 Task: Set the default behavior for on-device site data content to "Delete data sites have saved to your device when you close all windows".
Action: Mouse moved to (1110, 39)
Screenshot: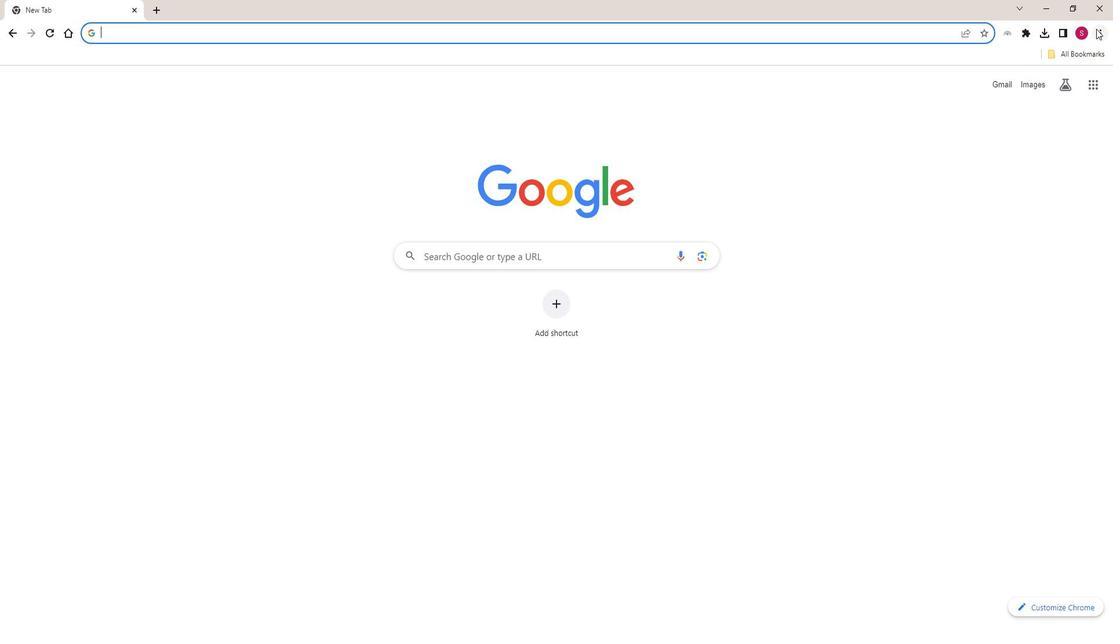 
Action: Mouse pressed left at (1110, 39)
Screenshot: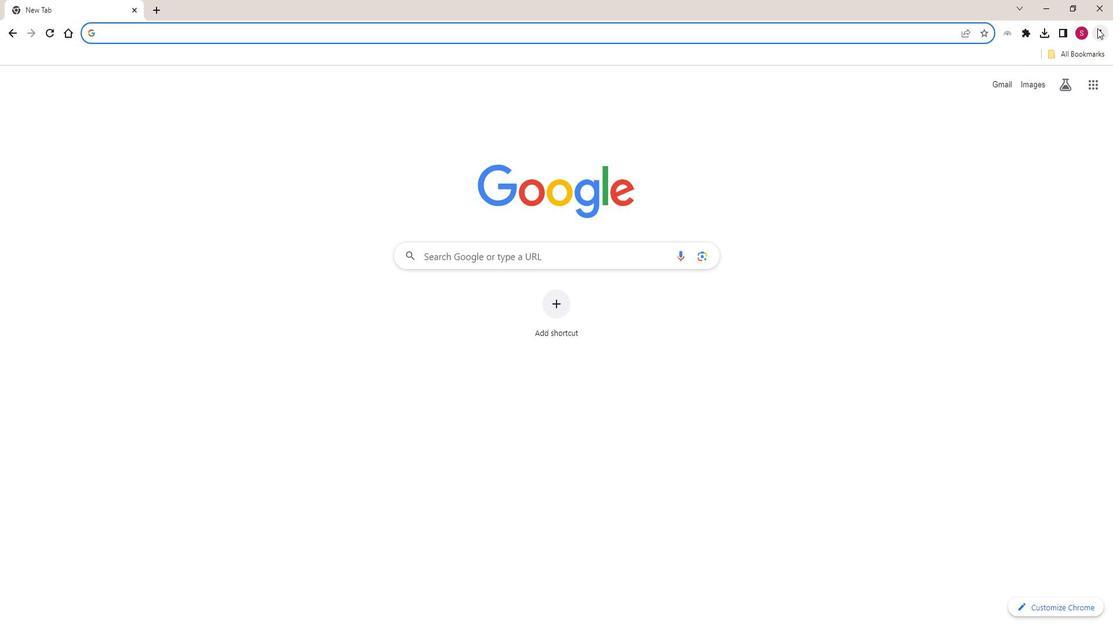 
Action: Mouse moved to (989, 255)
Screenshot: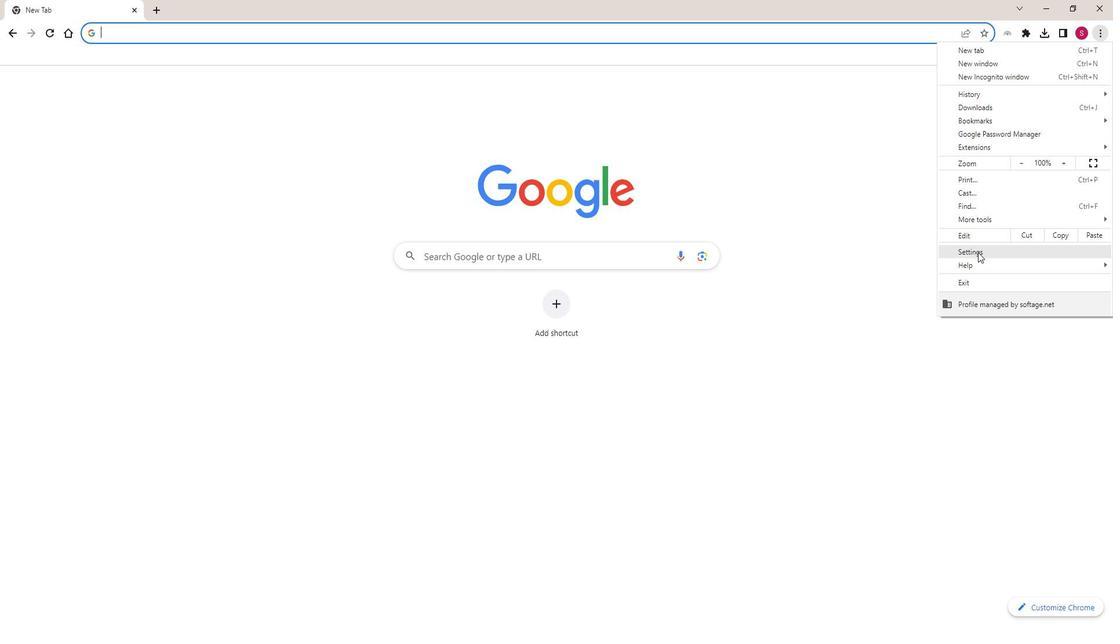 
Action: Mouse pressed left at (989, 255)
Screenshot: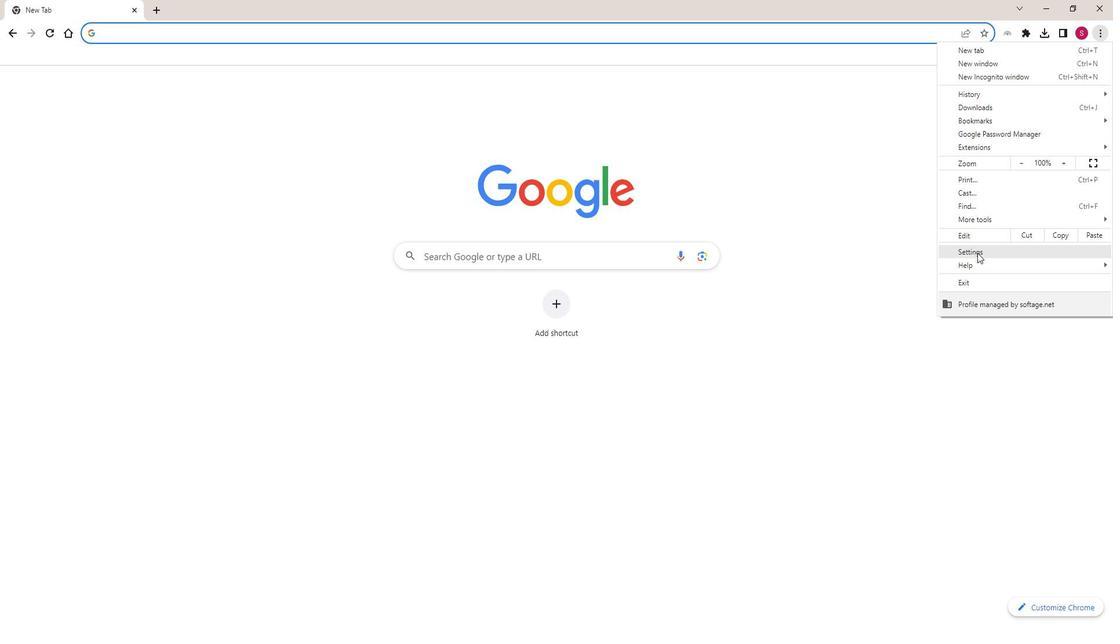 
Action: Mouse moved to (84, 149)
Screenshot: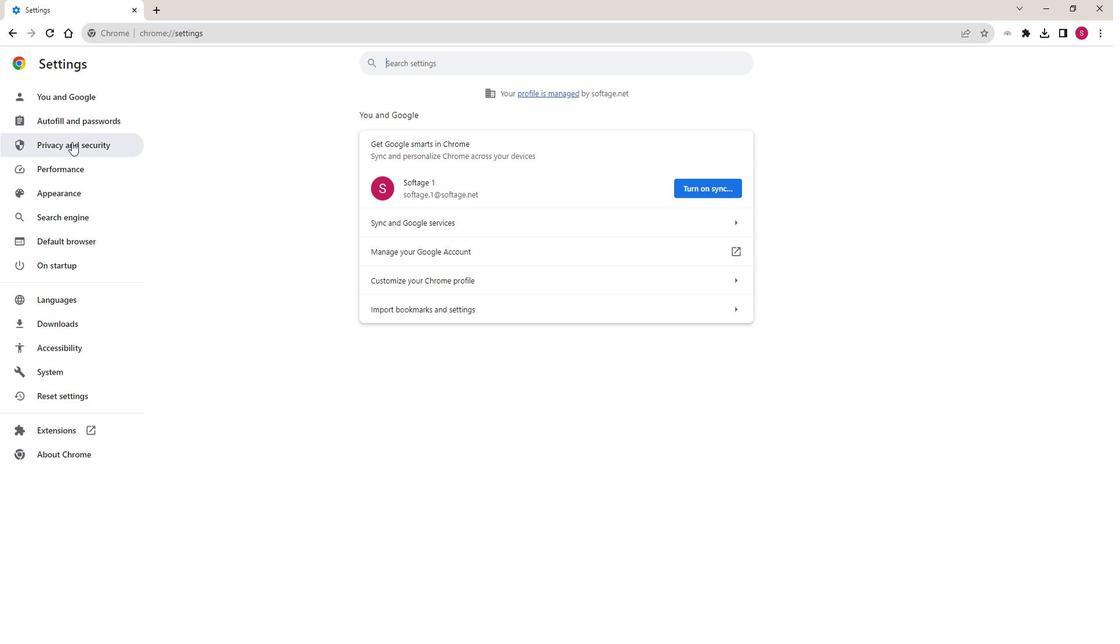 
Action: Mouse pressed left at (84, 149)
Screenshot: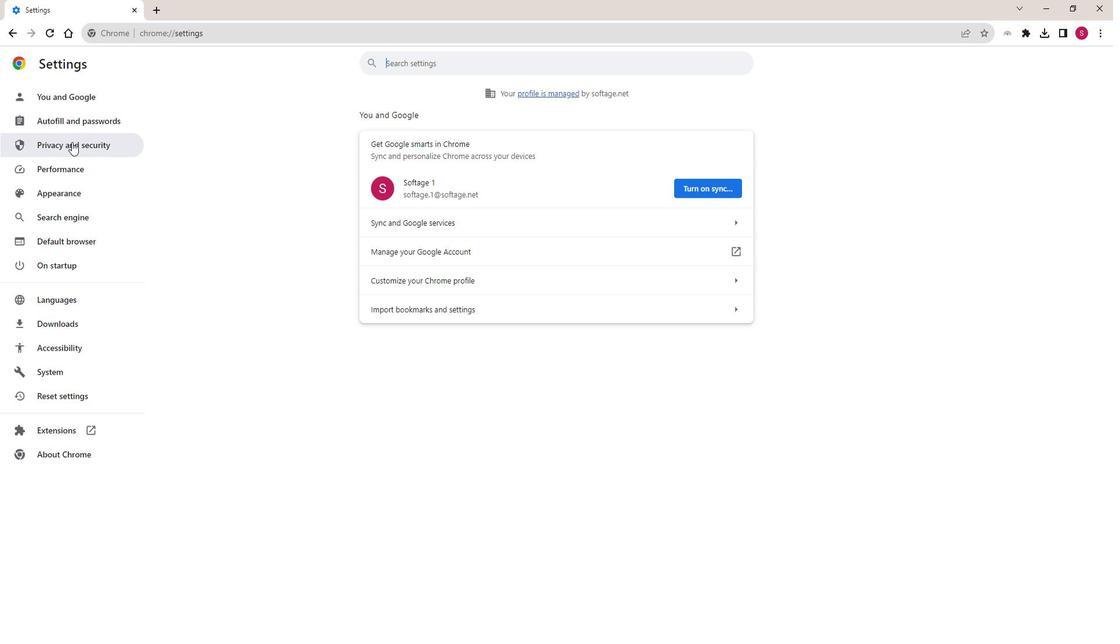 
Action: Mouse moved to (661, 379)
Screenshot: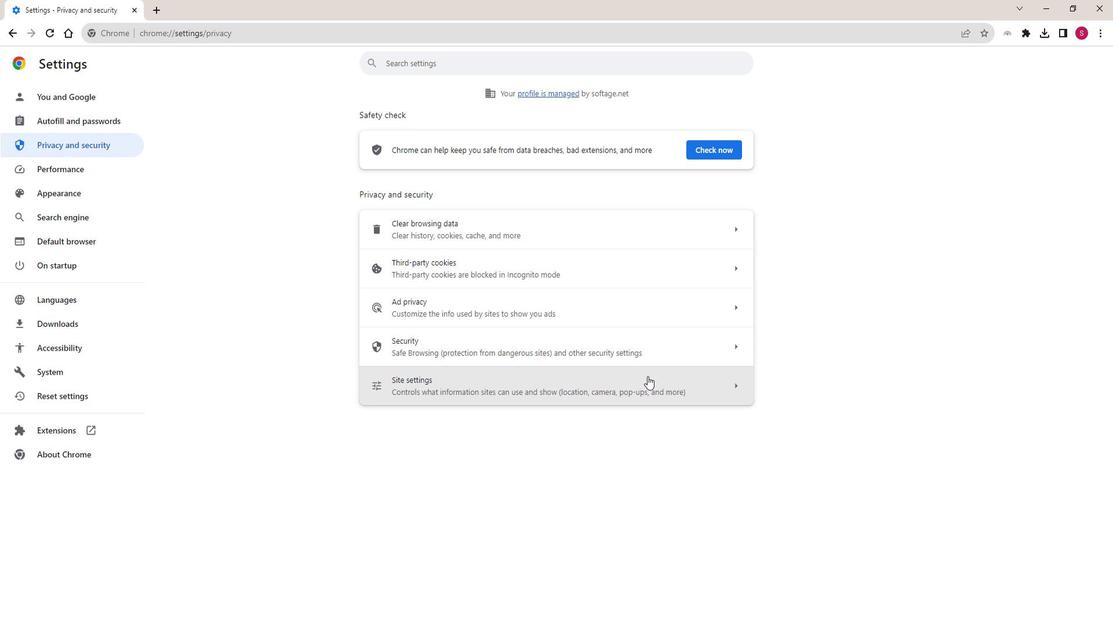 
Action: Mouse pressed left at (661, 379)
Screenshot: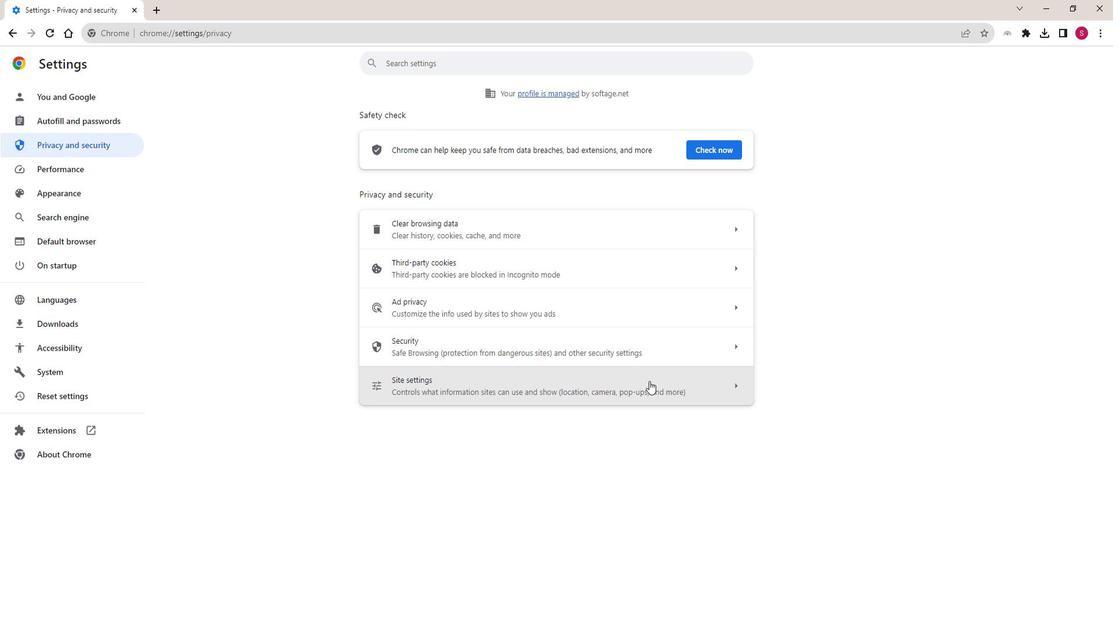 
Action: Mouse scrolled (661, 378) with delta (0, 0)
Screenshot: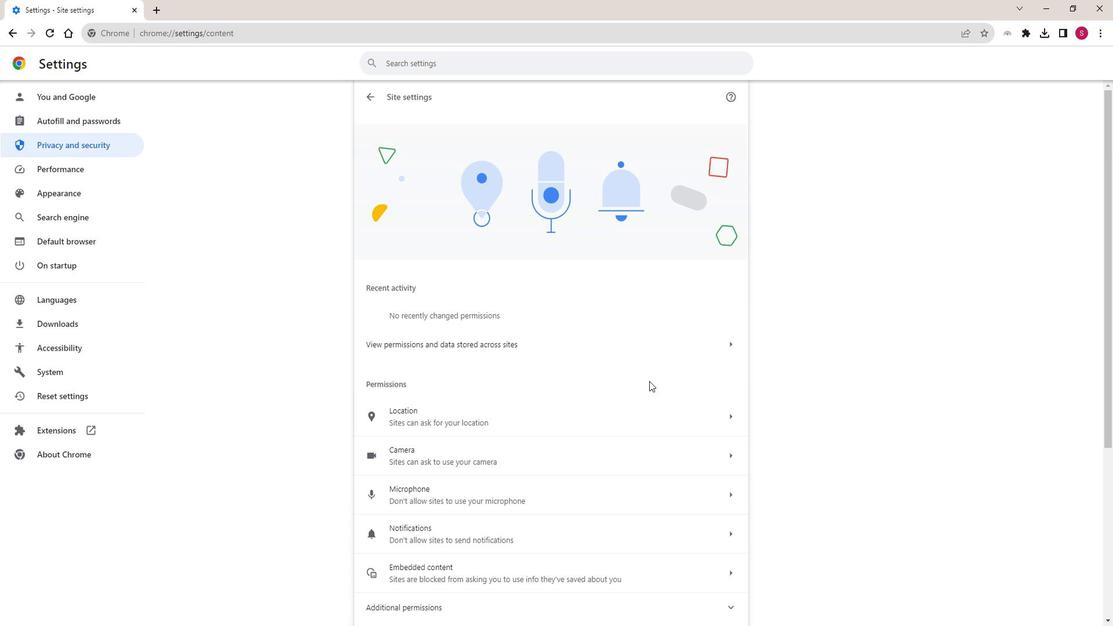 
Action: Mouse moved to (662, 381)
Screenshot: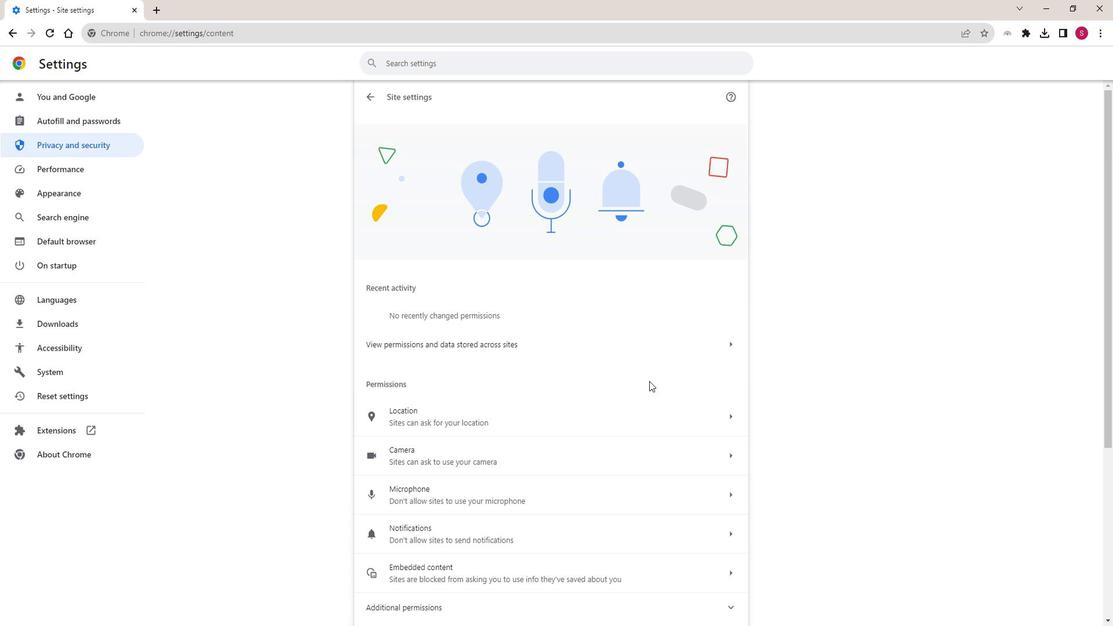 
Action: Mouse scrolled (662, 380) with delta (0, 0)
Screenshot: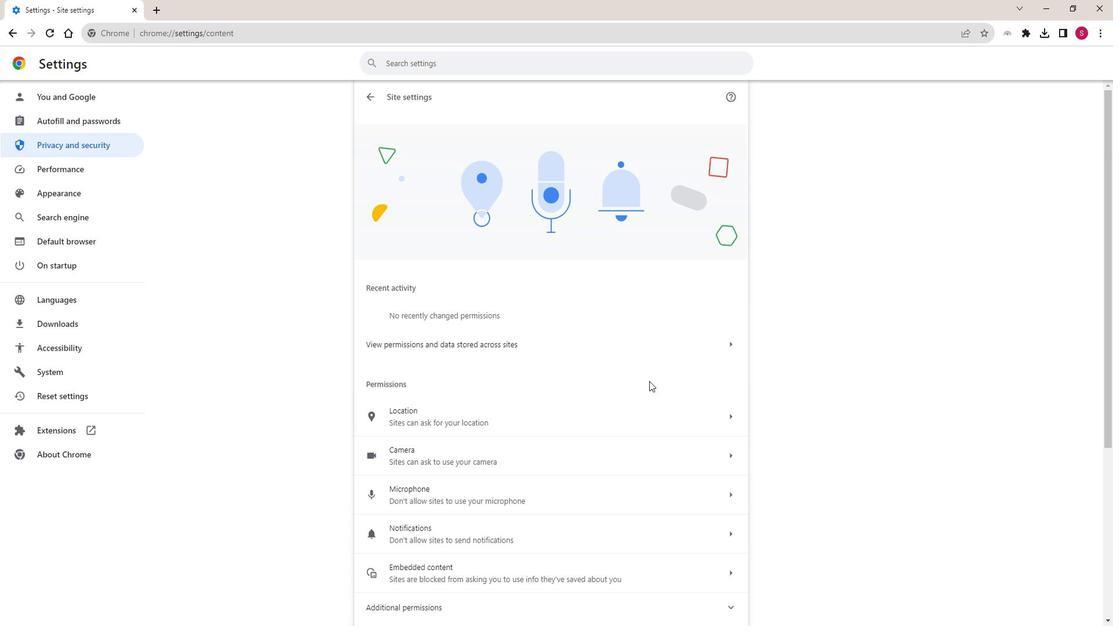 
Action: Mouse moved to (662, 382)
Screenshot: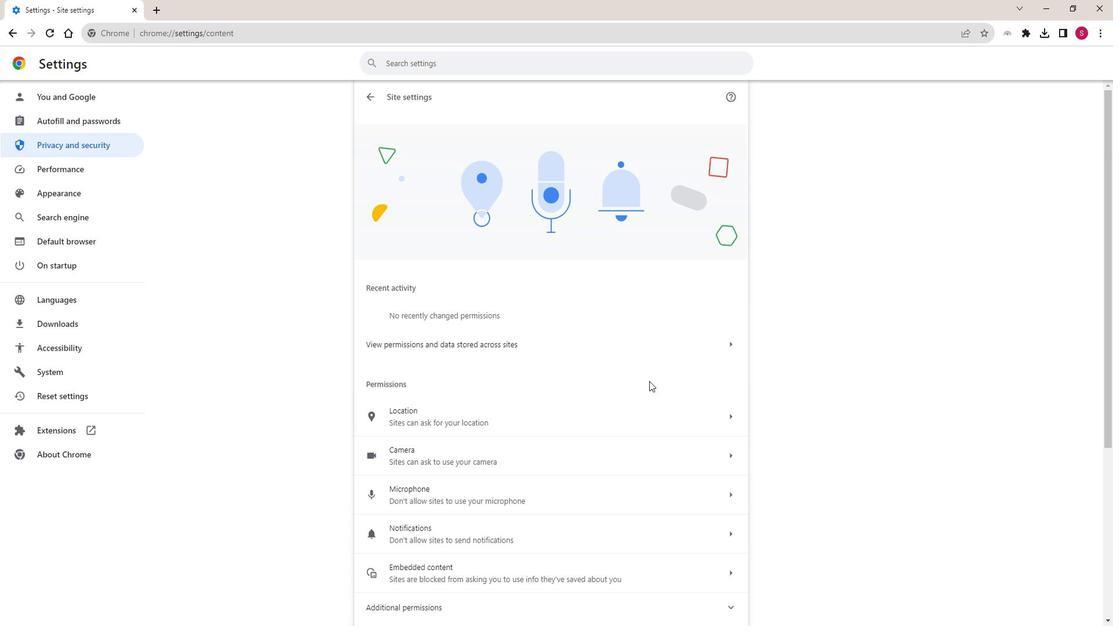 
Action: Mouse scrolled (662, 381) with delta (0, 0)
Screenshot: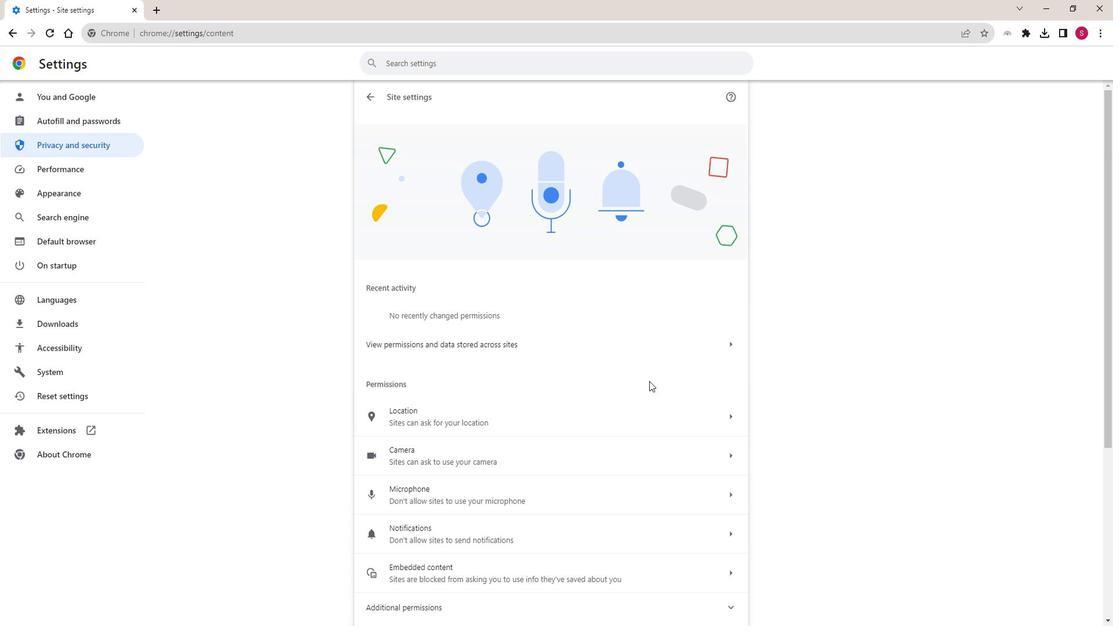 
Action: Mouse scrolled (662, 382) with delta (0, 0)
Screenshot: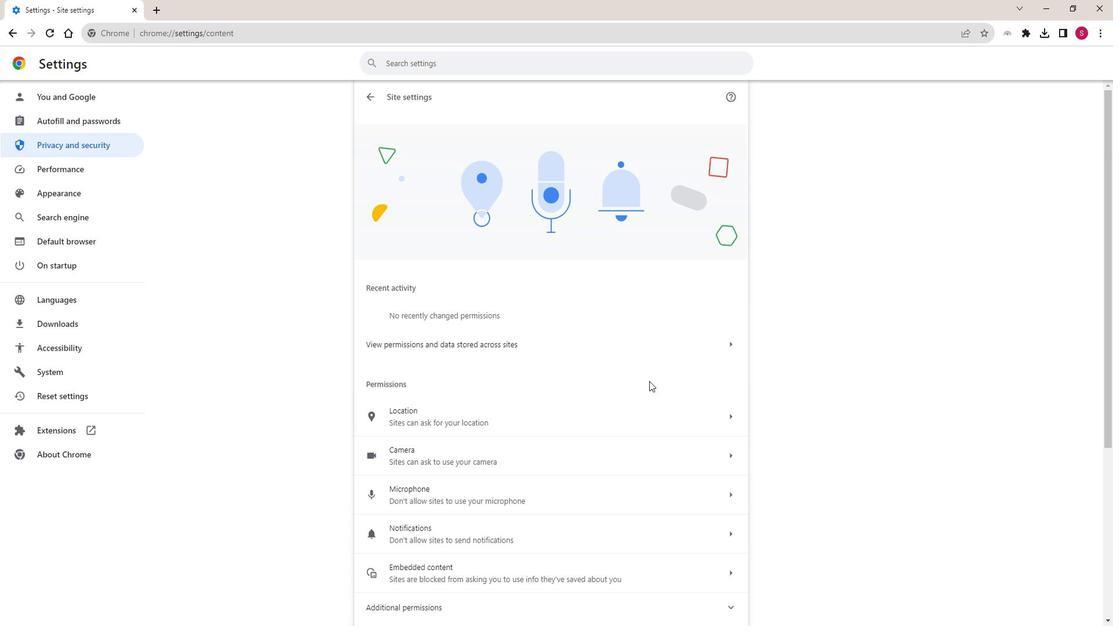 
Action: Mouse scrolled (662, 381) with delta (0, 0)
Screenshot: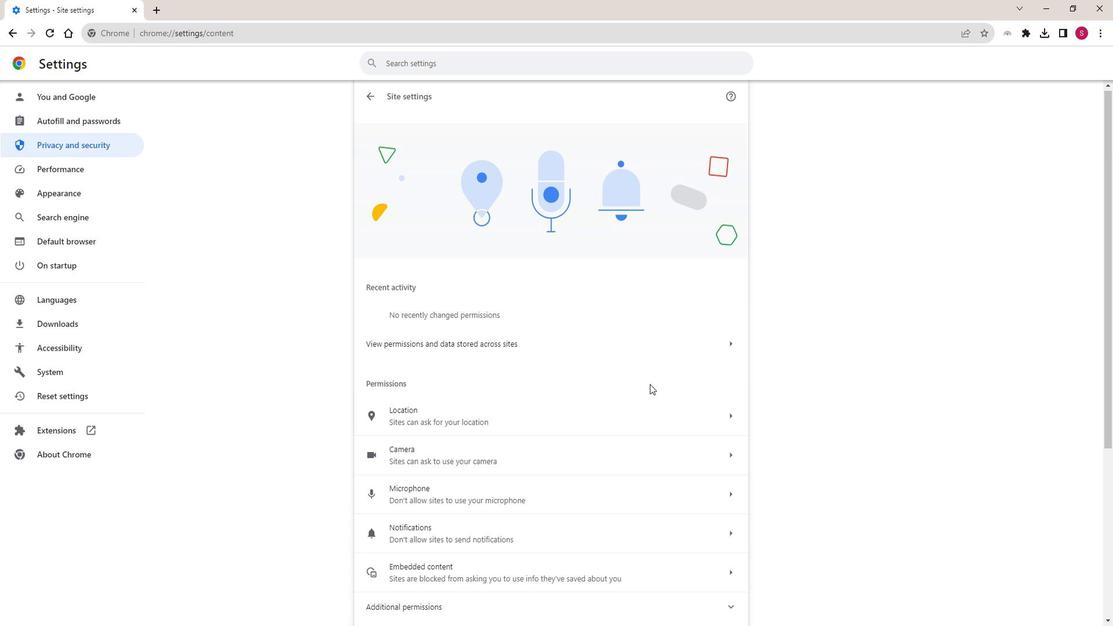 
Action: Mouse scrolled (662, 381) with delta (0, 0)
Screenshot: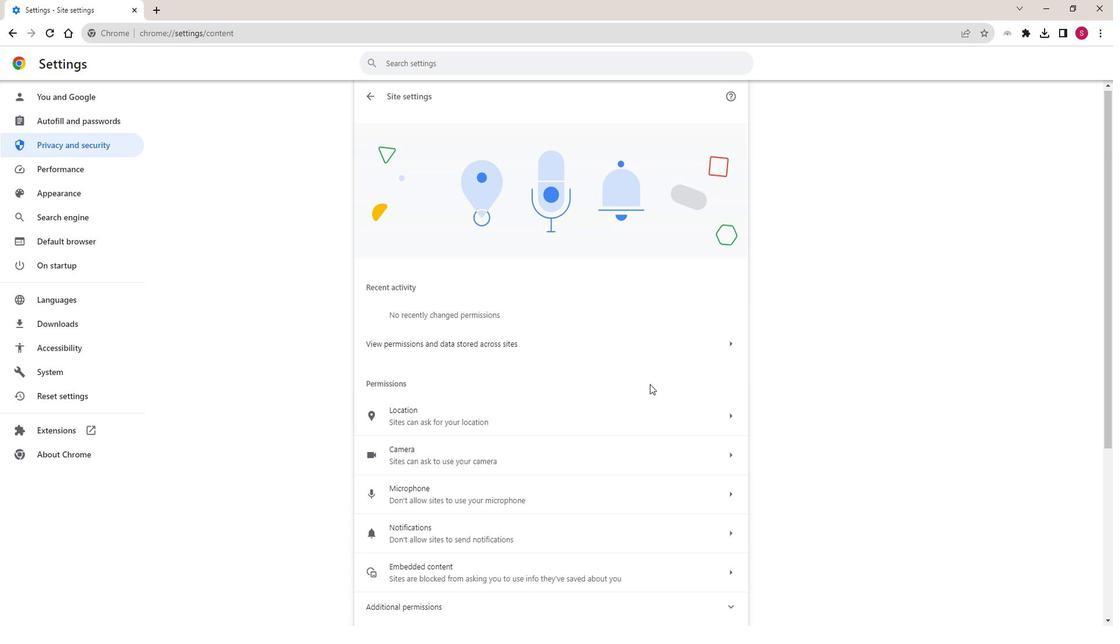
Action: Mouse scrolled (662, 381) with delta (0, 0)
Screenshot: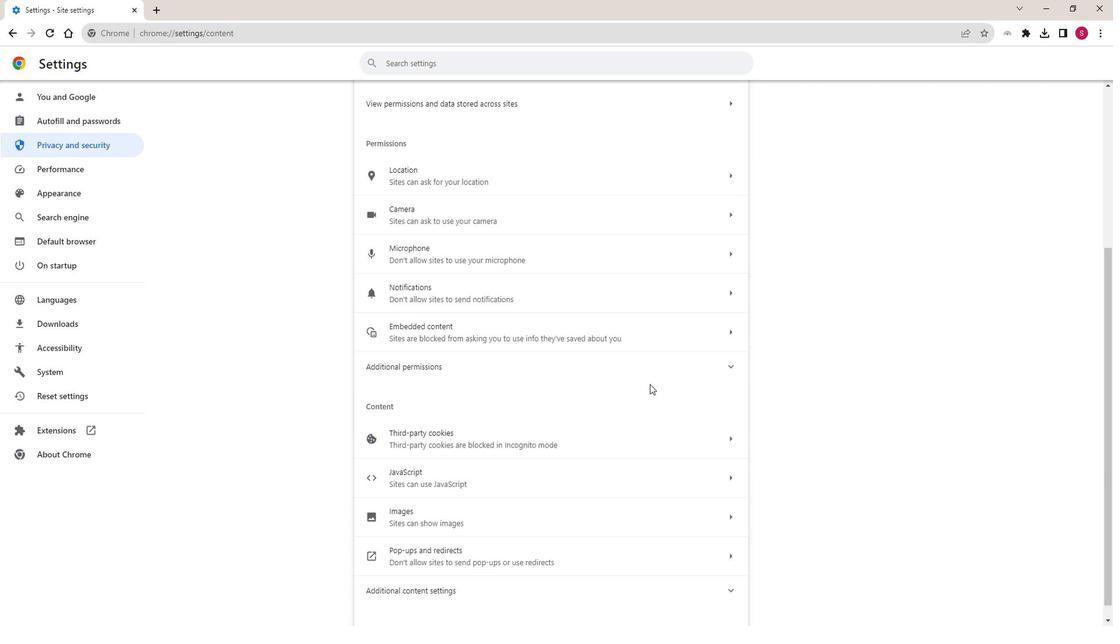 
Action: Mouse scrolled (662, 381) with delta (0, 0)
Screenshot: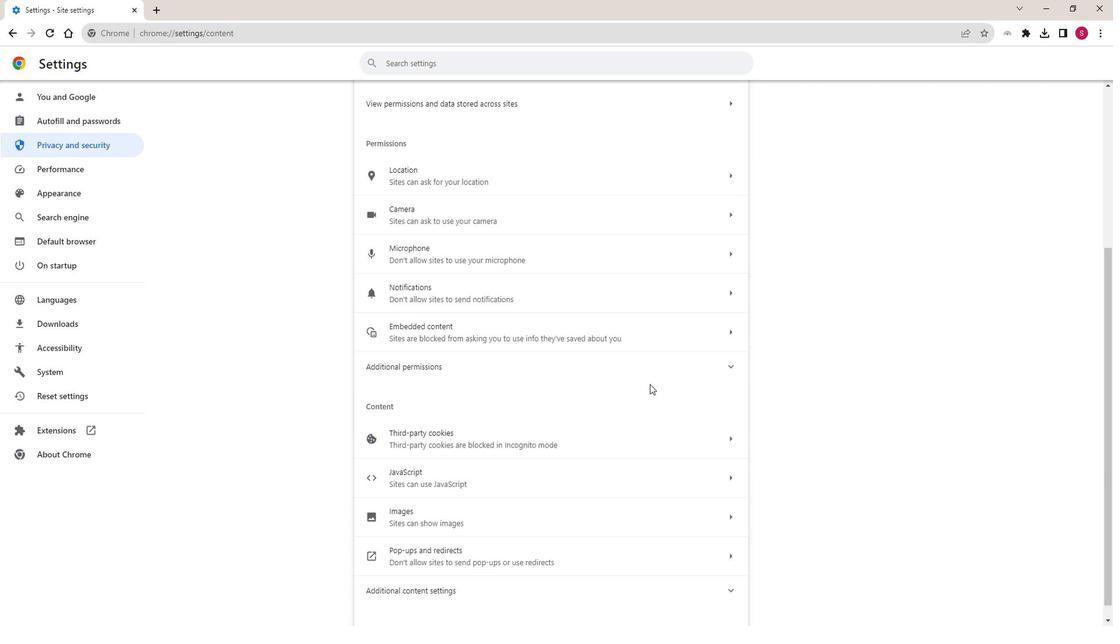 
Action: Mouse scrolled (662, 381) with delta (0, 0)
Screenshot: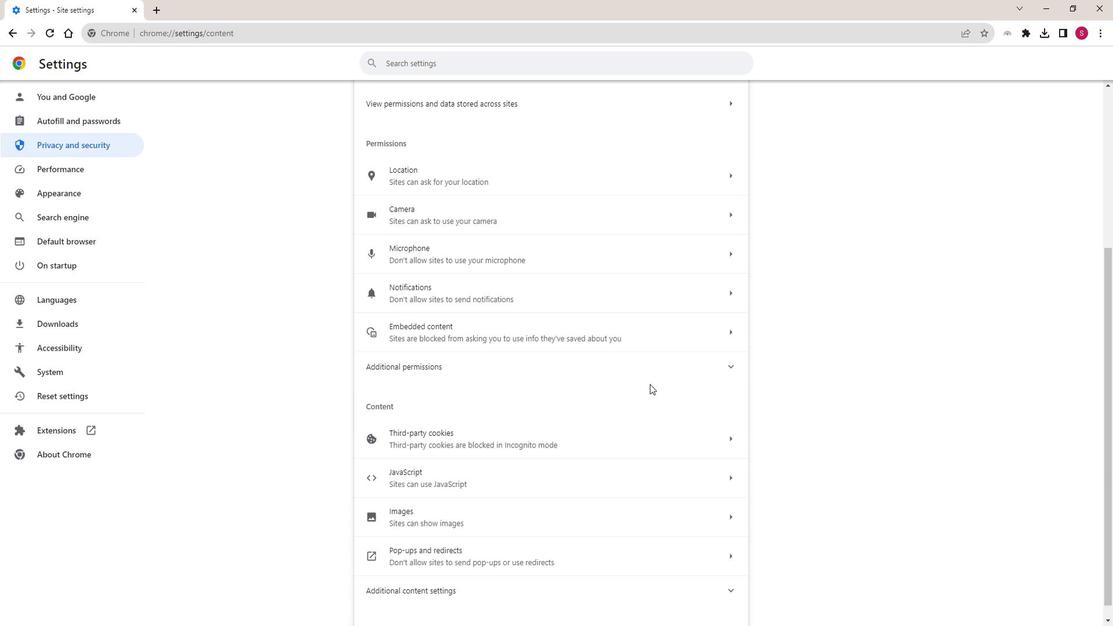 
Action: Mouse scrolled (662, 381) with delta (0, 0)
Screenshot: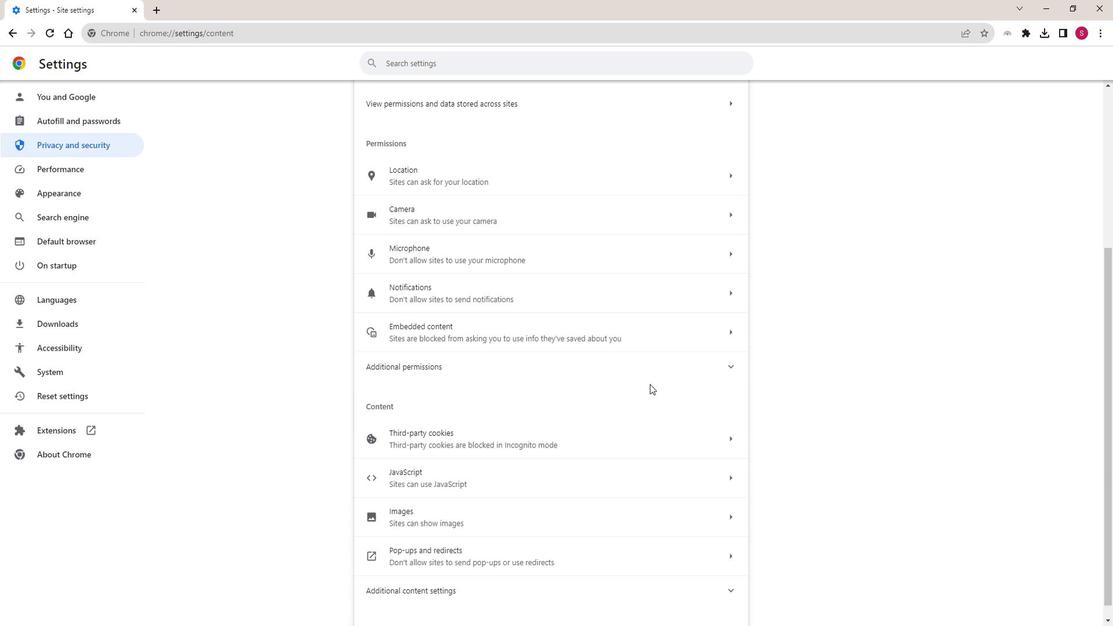 
Action: Mouse scrolled (662, 381) with delta (0, 0)
Screenshot: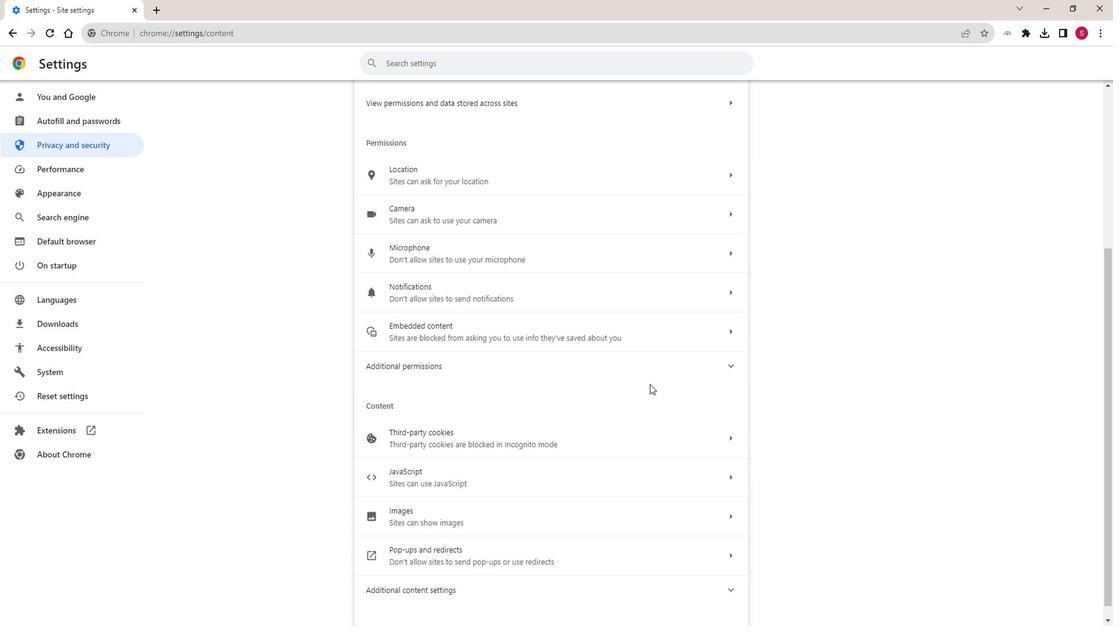 
Action: Mouse moved to (544, 573)
Screenshot: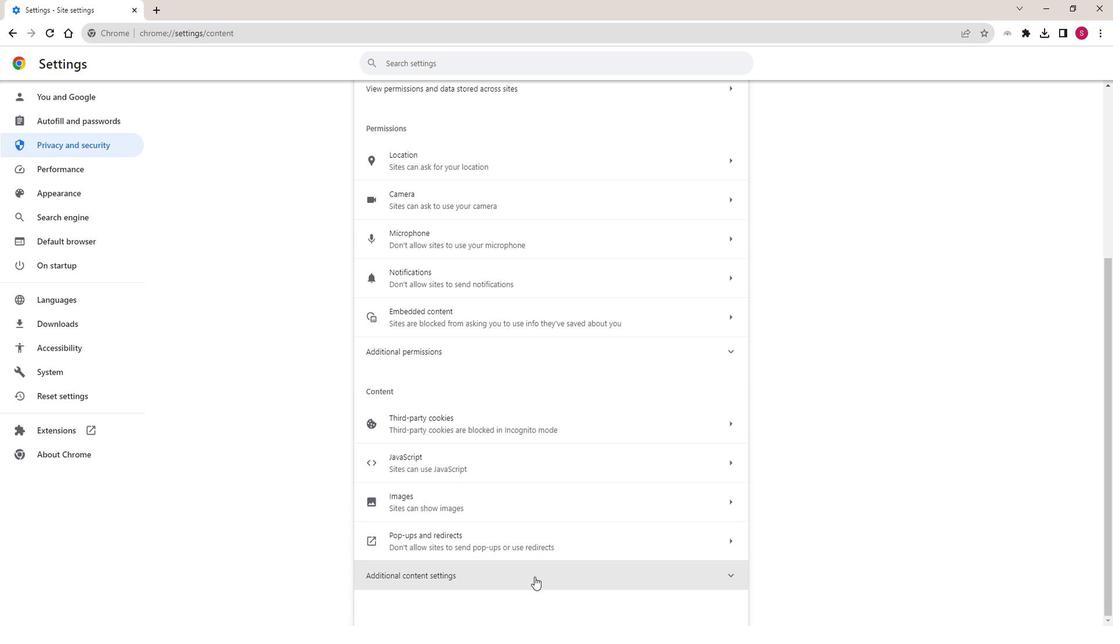 
Action: Mouse pressed left at (544, 573)
Screenshot: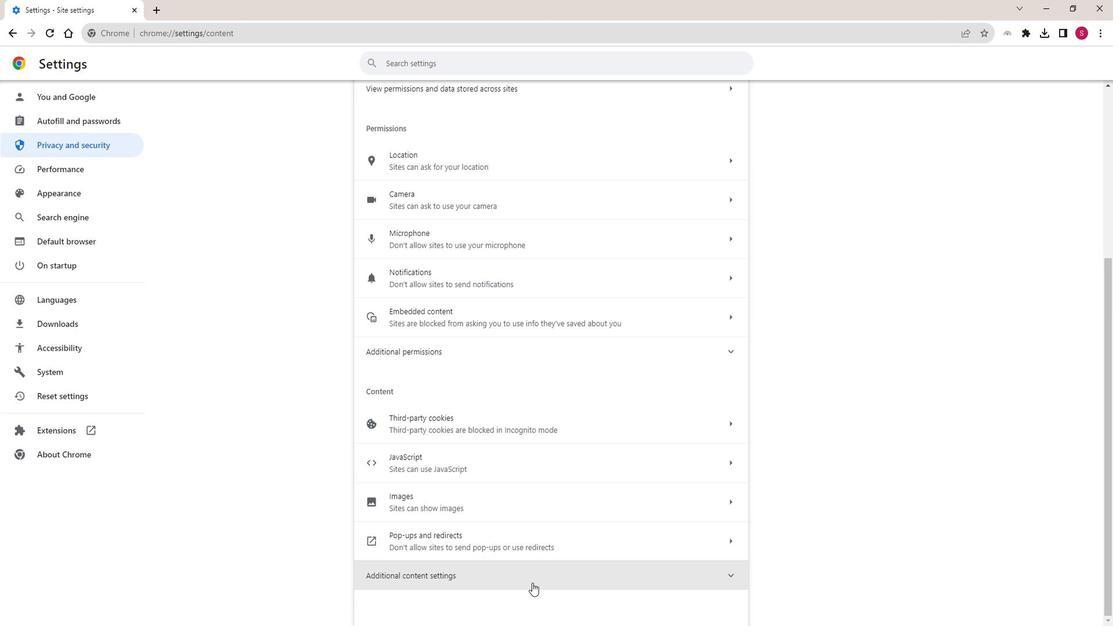 
Action: Mouse scrolled (544, 572) with delta (0, 0)
Screenshot: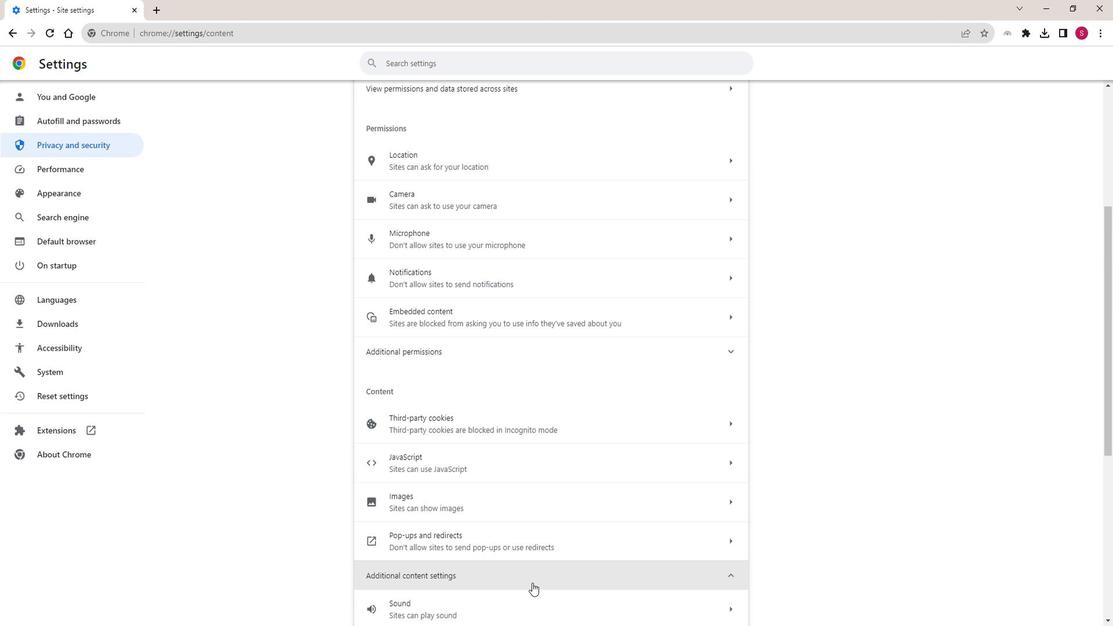 
Action: Mouse scrolled (544, 572) with delta (0, 0)
Screenshot: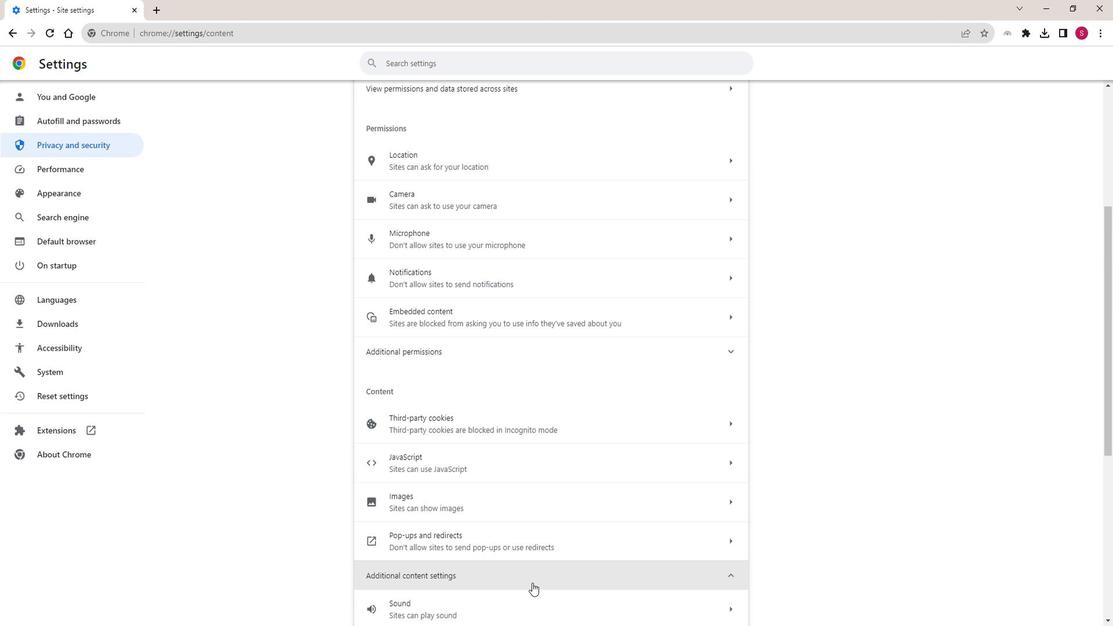 
Action: Mouse scrolled (544, 572) with delta (0, 0)
Screenshot: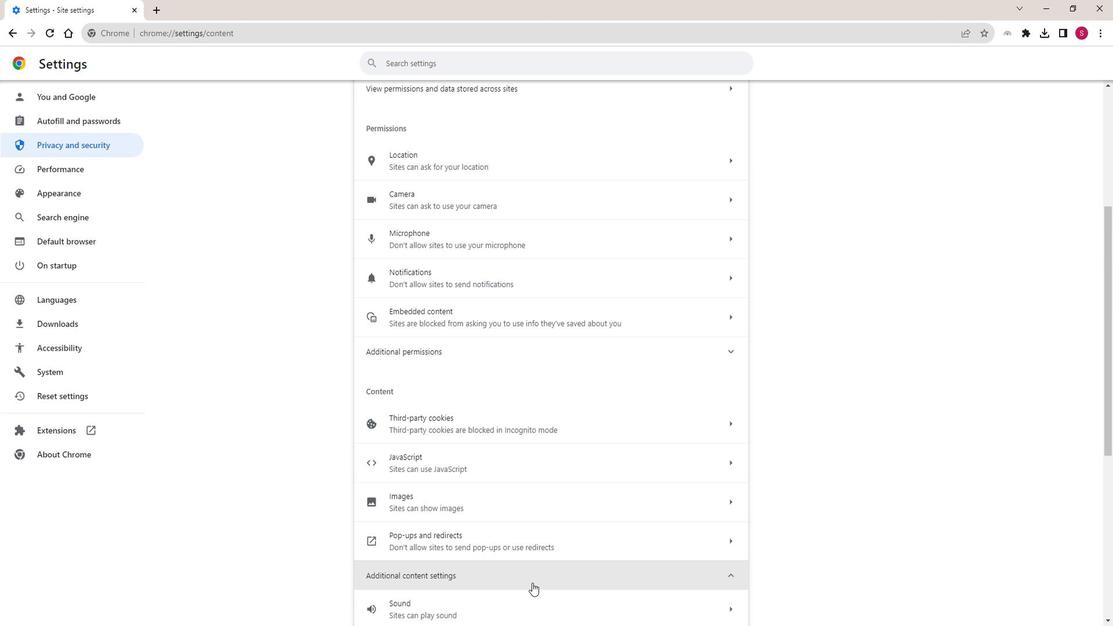 
Action: Mouse scrolled (544, 572) with delta (0, 0)
Screenshot: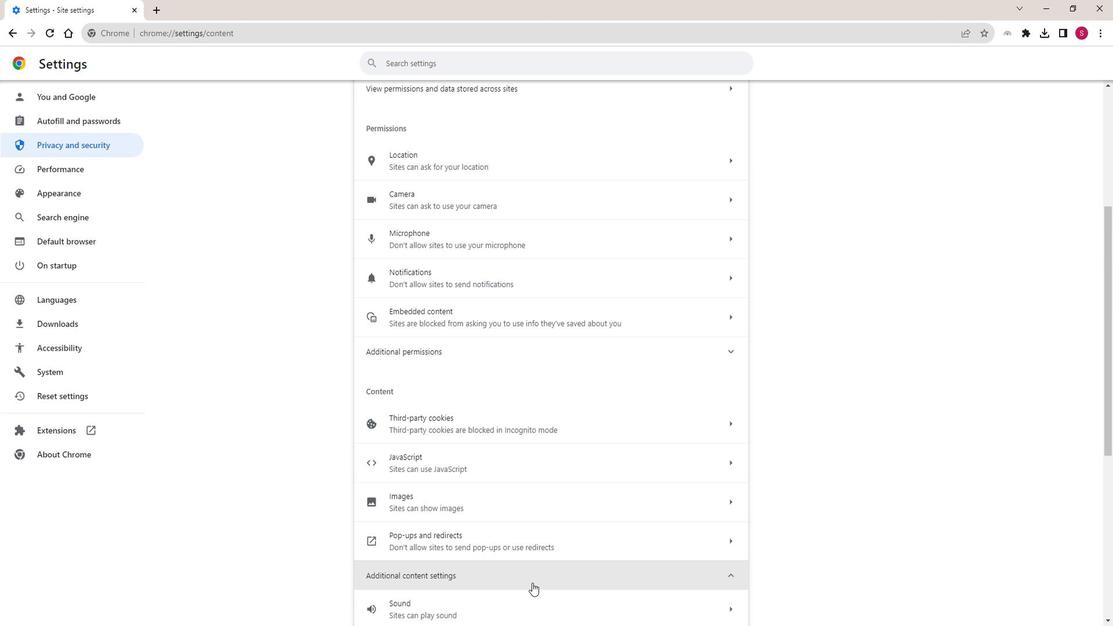 
Action: Mouse scrolled (544, 572) with delta (0, 0)
Screenshot: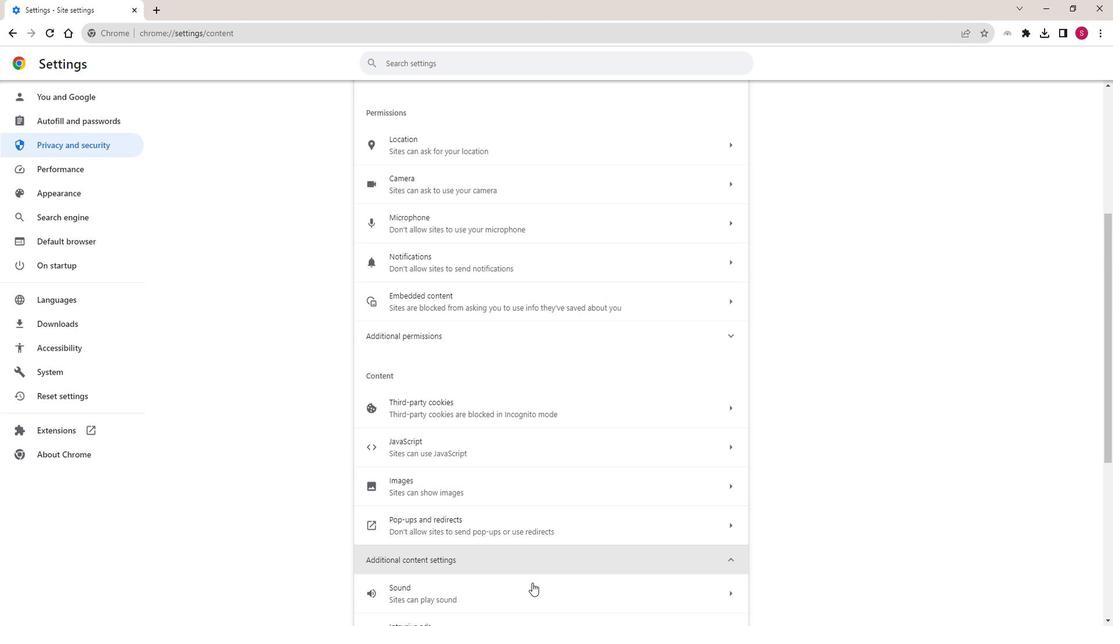 
Action: Mouse scrolled (544, 572) with delta (0, 0)
Screenshot: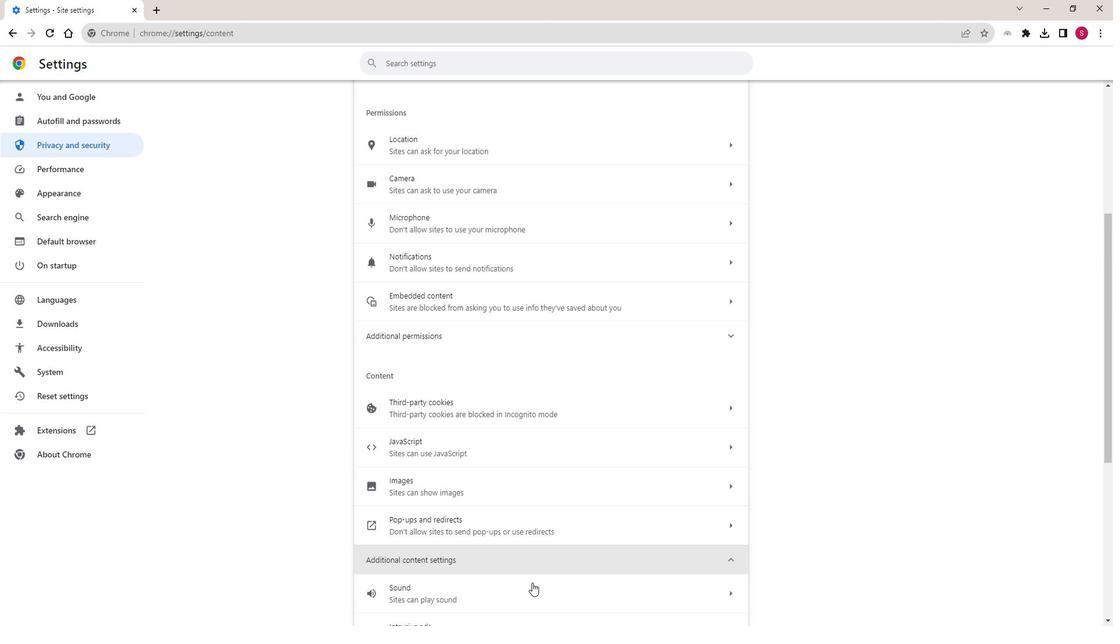 
Action: Mouse scrolled (544, 572) with delta (0, 0)
Screenshot: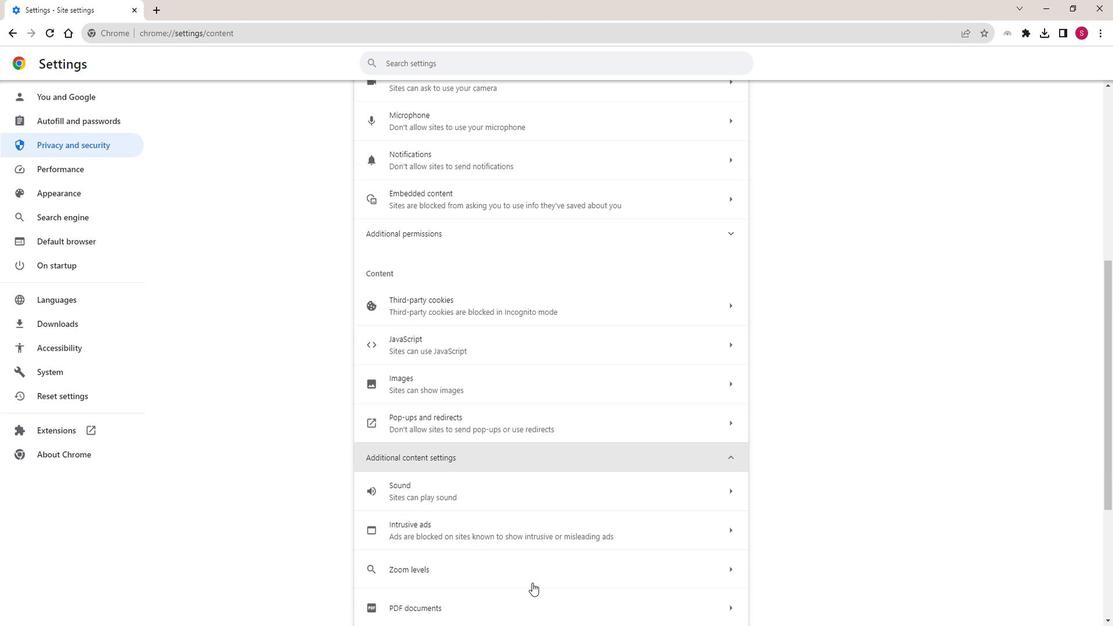 
Action: Mouse moved to (544, 559)
Screenshot: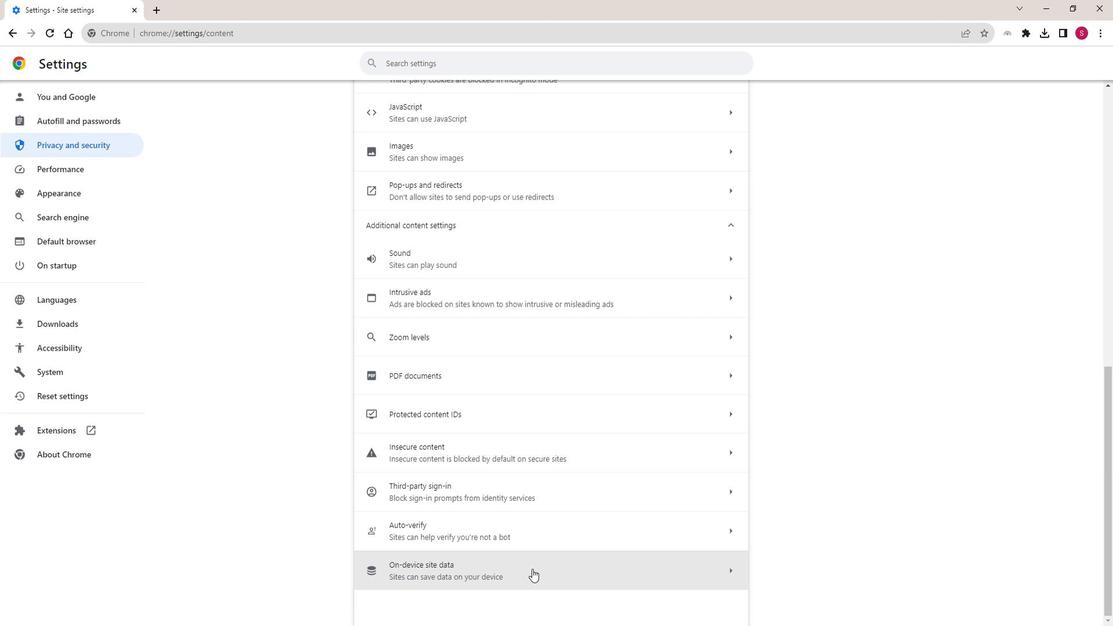 
Action: Mouse pressed left at (544, 559)
Screenshot: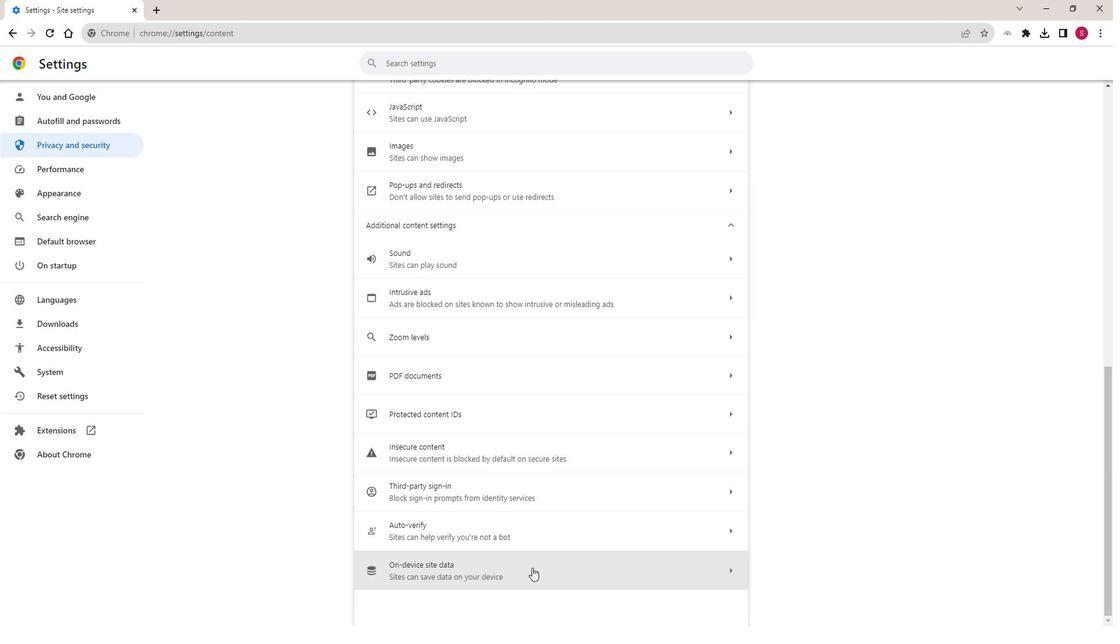 
Action: Mouse moved to (384, 273)
Screenshot: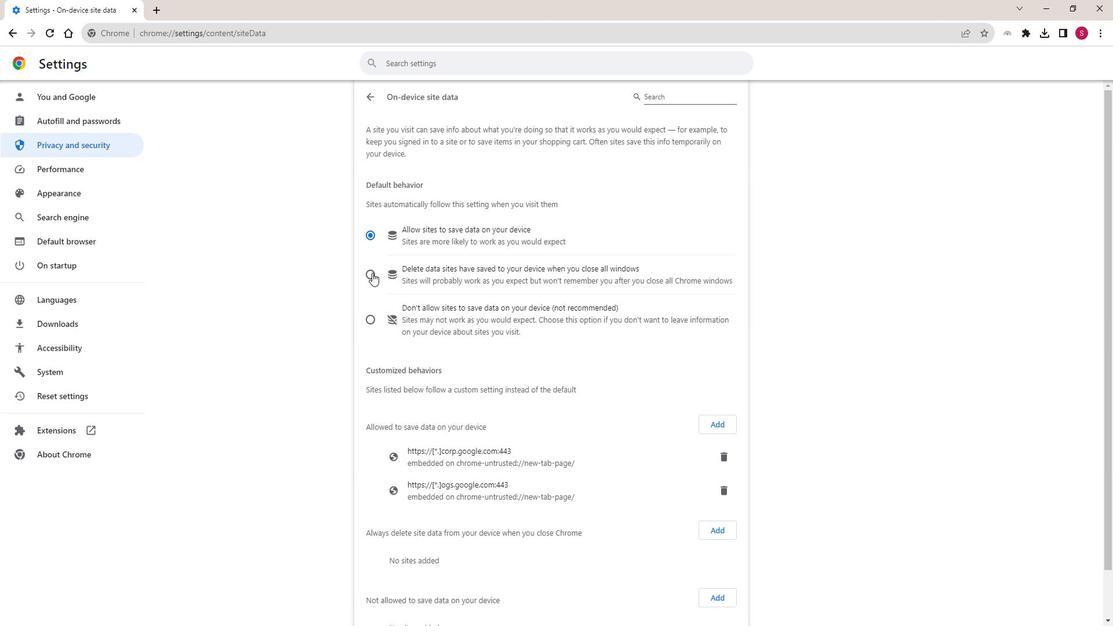 
Action: Mouse pressed left at (384, 273)
Screenshot: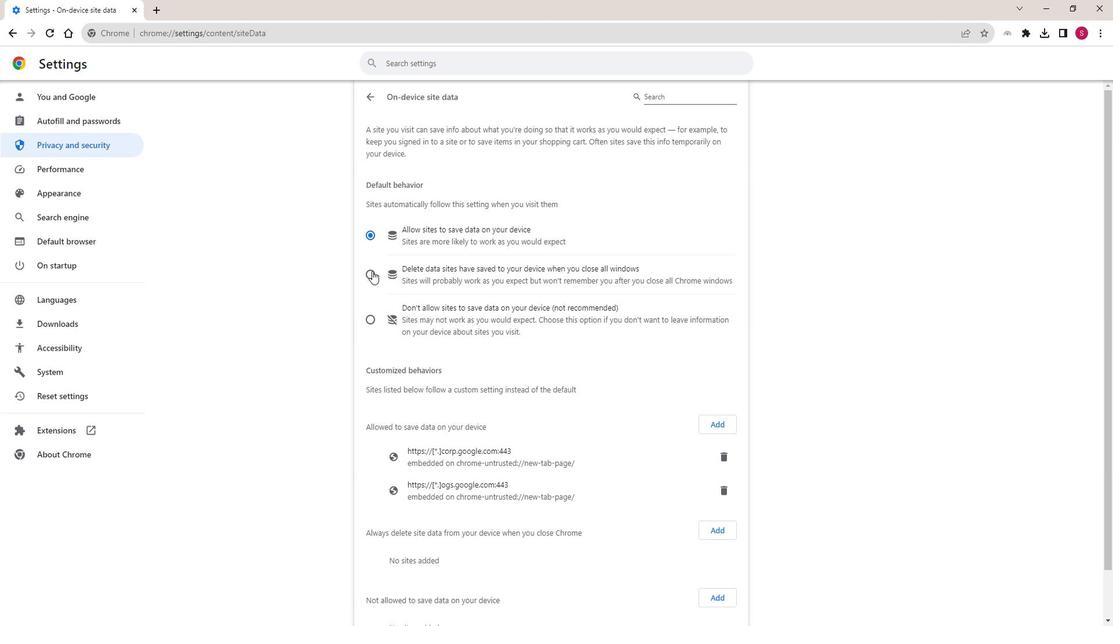 
Action: Mouse moved to (832, 286)
Screenshot: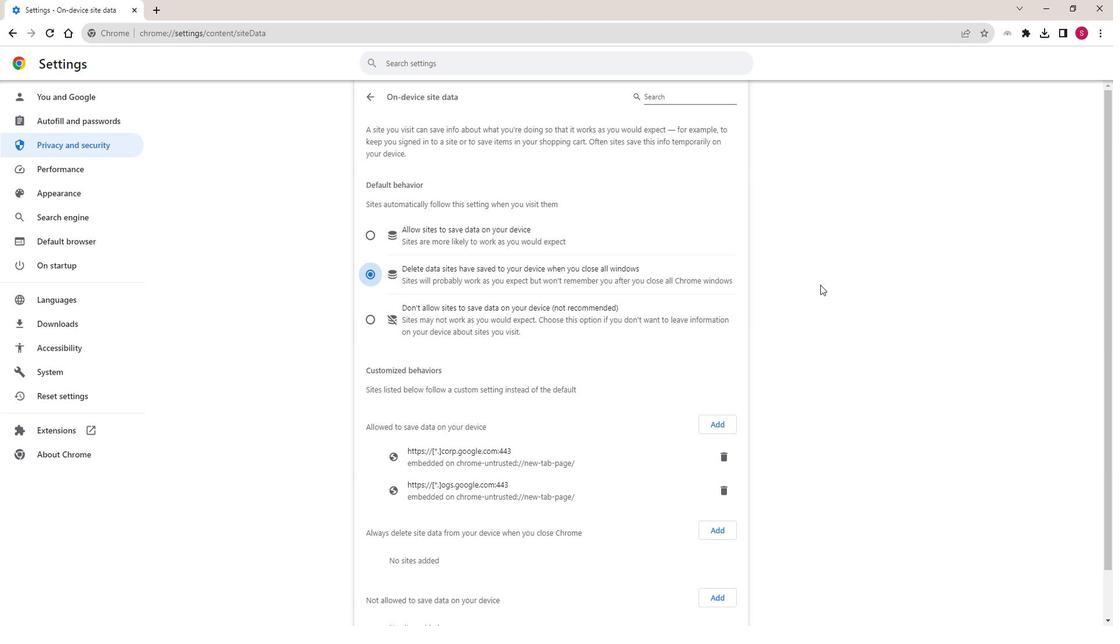 
